 Task: Create a task  Data not being saved when expected , assign it to team member softage.8@softage.net in the project ZoomOut and update the status of the task to  Off Track , set the priority of the task to Medium.
Action: Mouse moved to (66, 57)
Screenshot: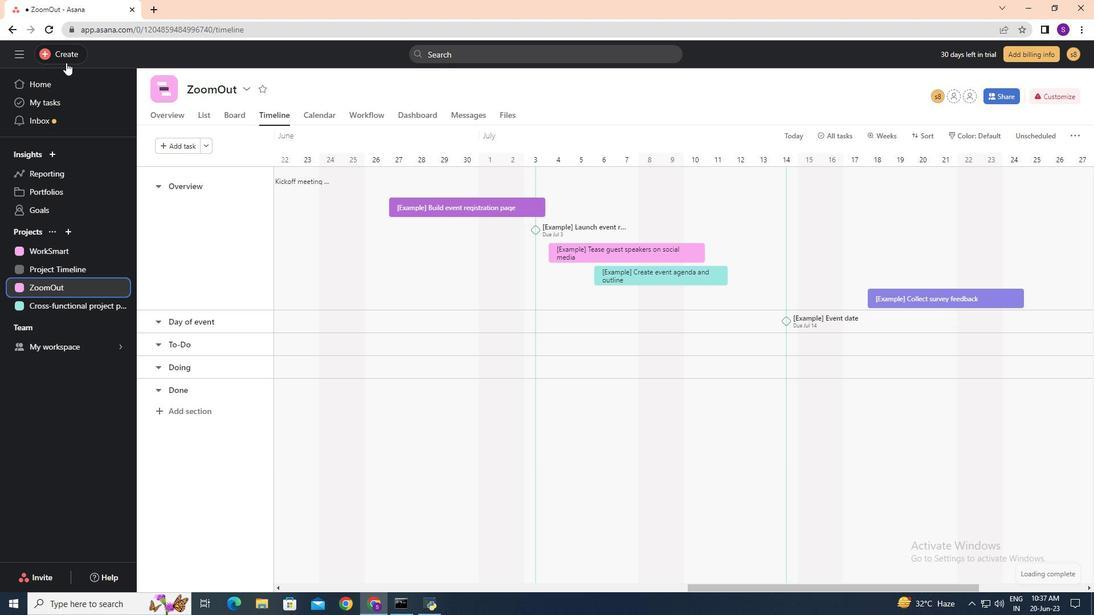 
Action: Mouse pressed left at (66, 57)
Screenshot: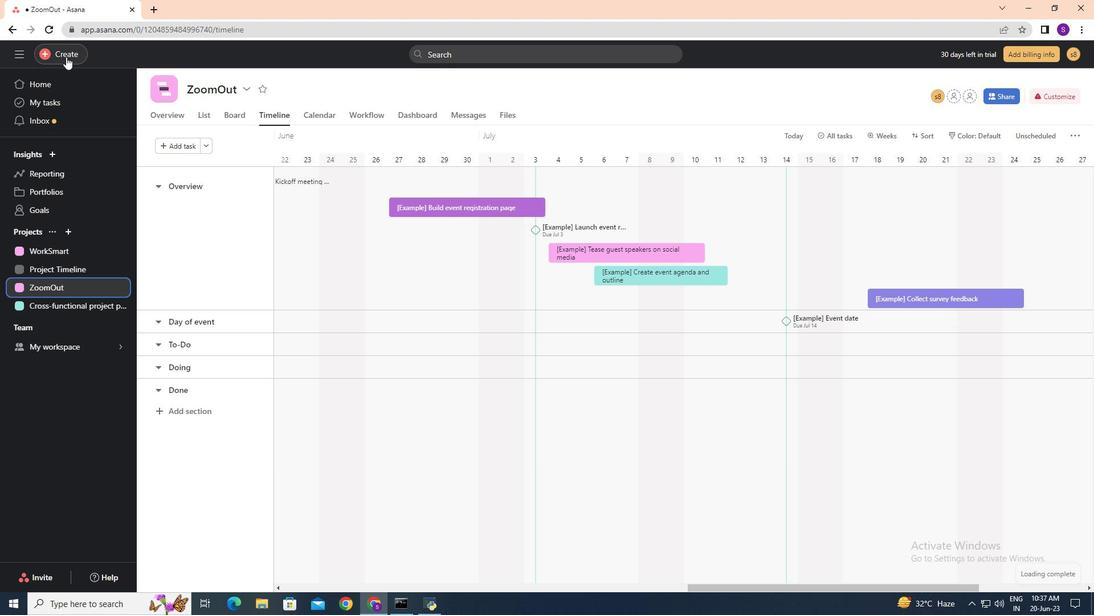 
Action: Mouse moved to (143, 58)
Screenshot: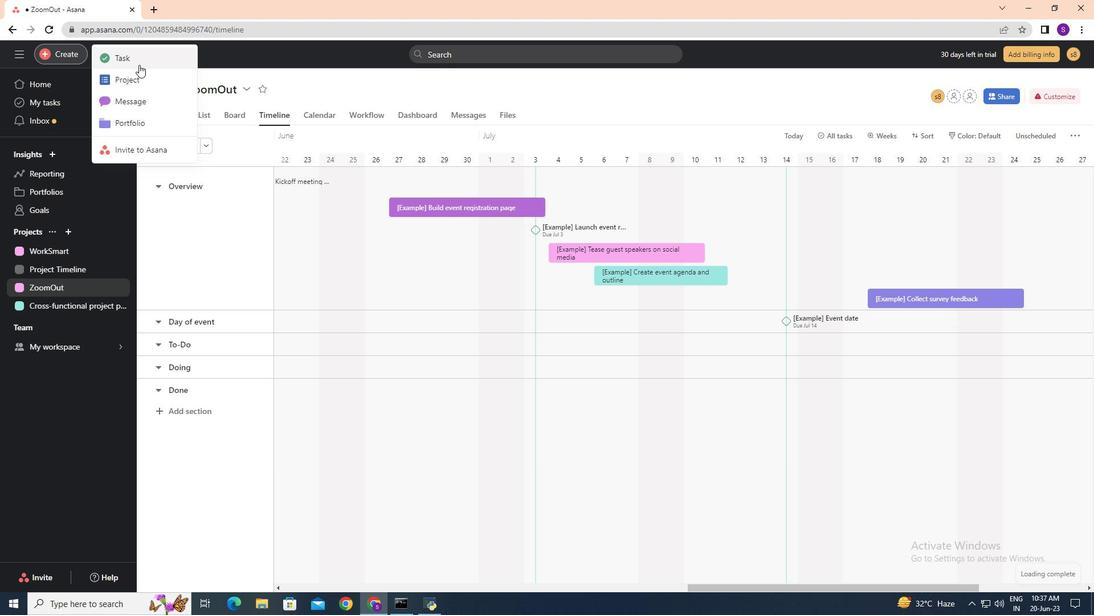 
Action: Mouse pressed left at (143, 58)
Screenshot: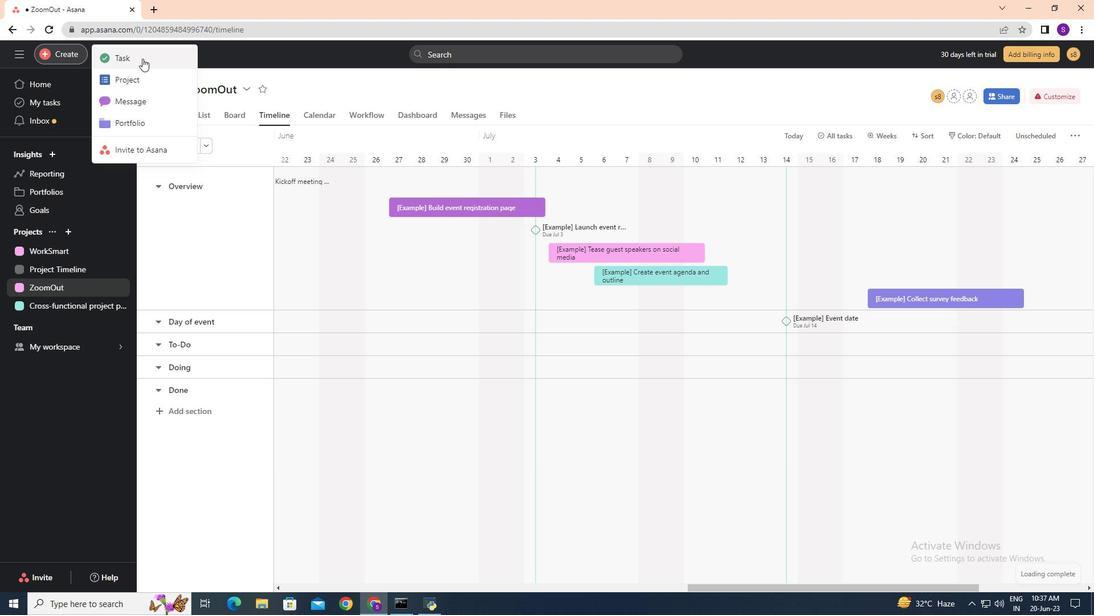 
Action: Key pressed <Key.shift><Key.shift><Key.shift><Key.shift>Data<Key.space>not<Key.space>being<Key.space>saved<Key.space>when<Key.space>expected<Key.space>
Screenshot: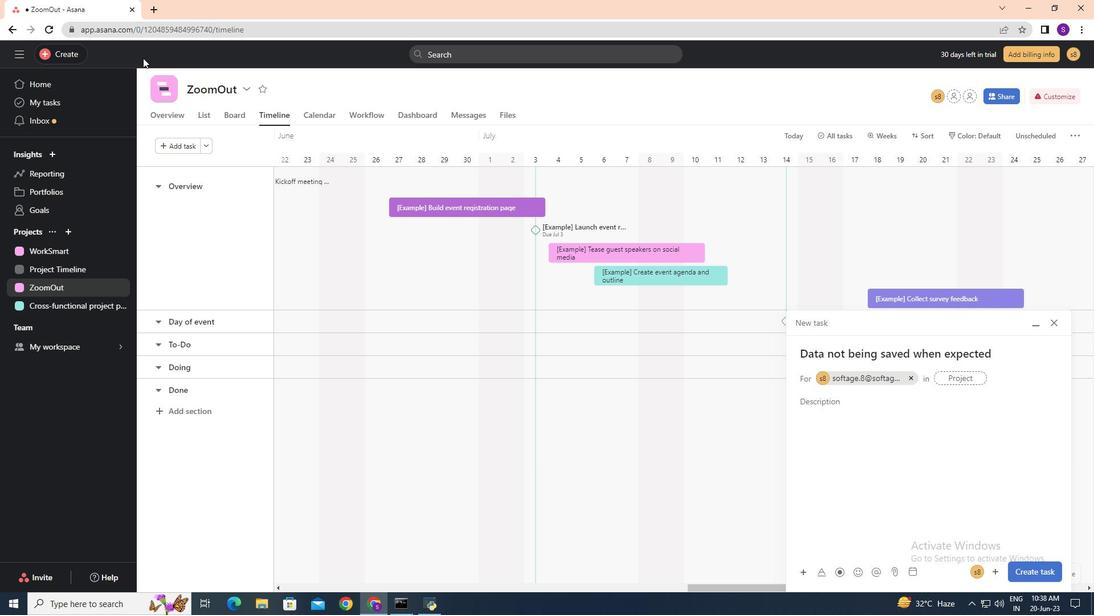 
Action: Mouse moved to (848, 380)
Screenshot: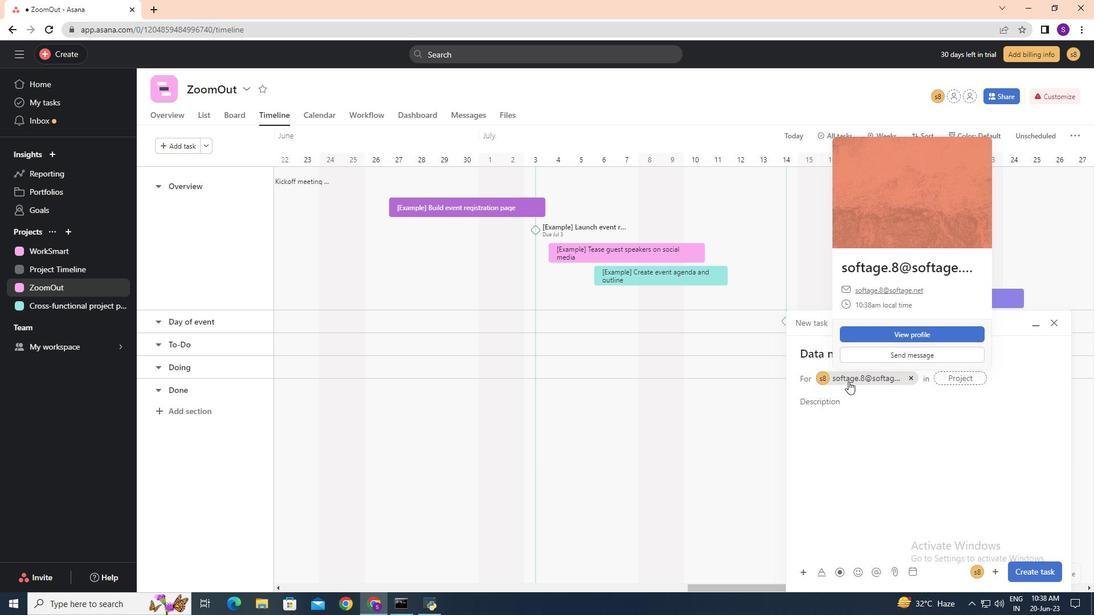 
Action: Mouse pressed left at (848, 380)
Screenshot: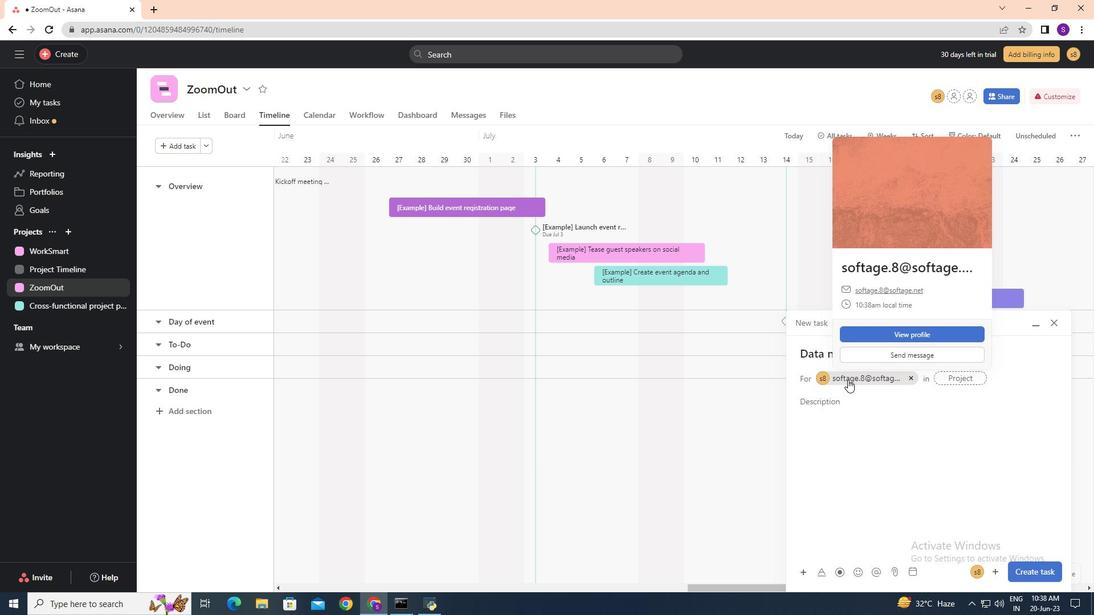 
Action: Mouse moved to (846, 378)
Screenshot: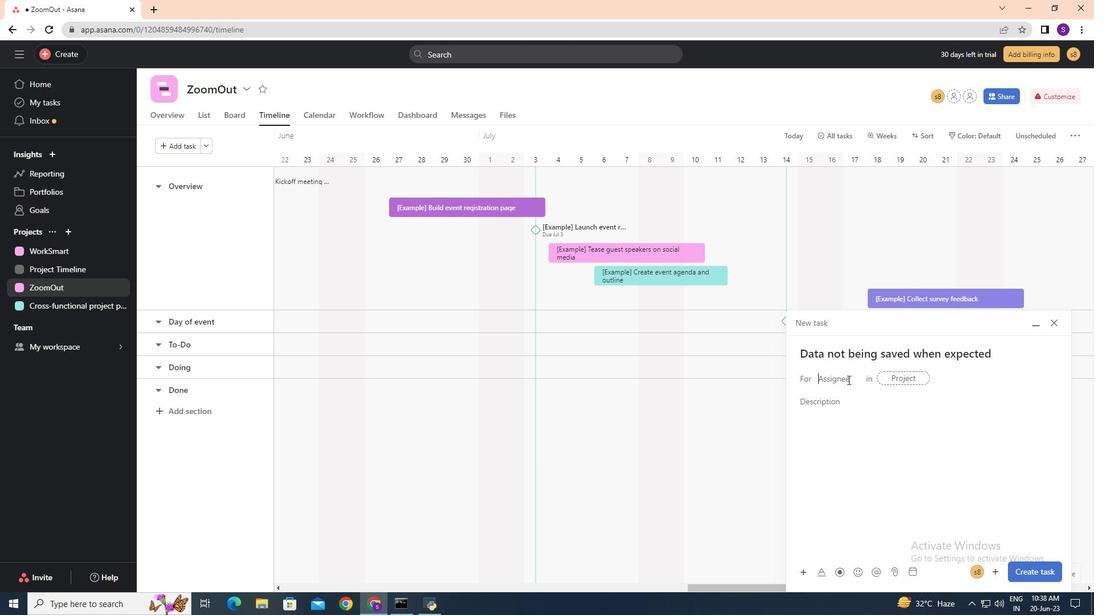 
Action: Key pressed softage.8<Key.shift>@softage.net
Screenshot: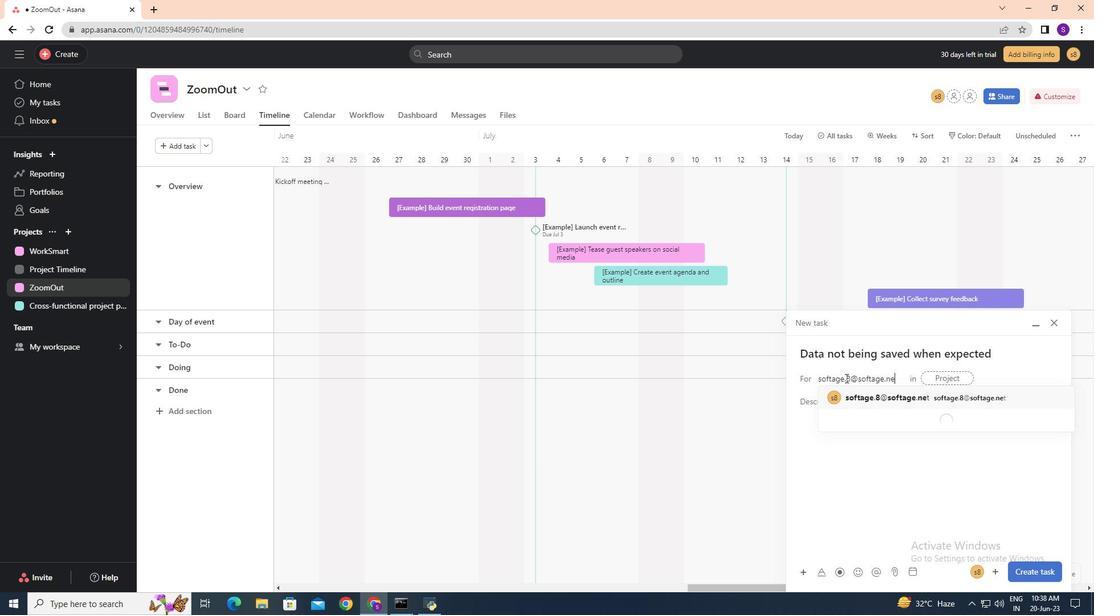 
Action: Mouse moved to (903, 397)
Screenshot: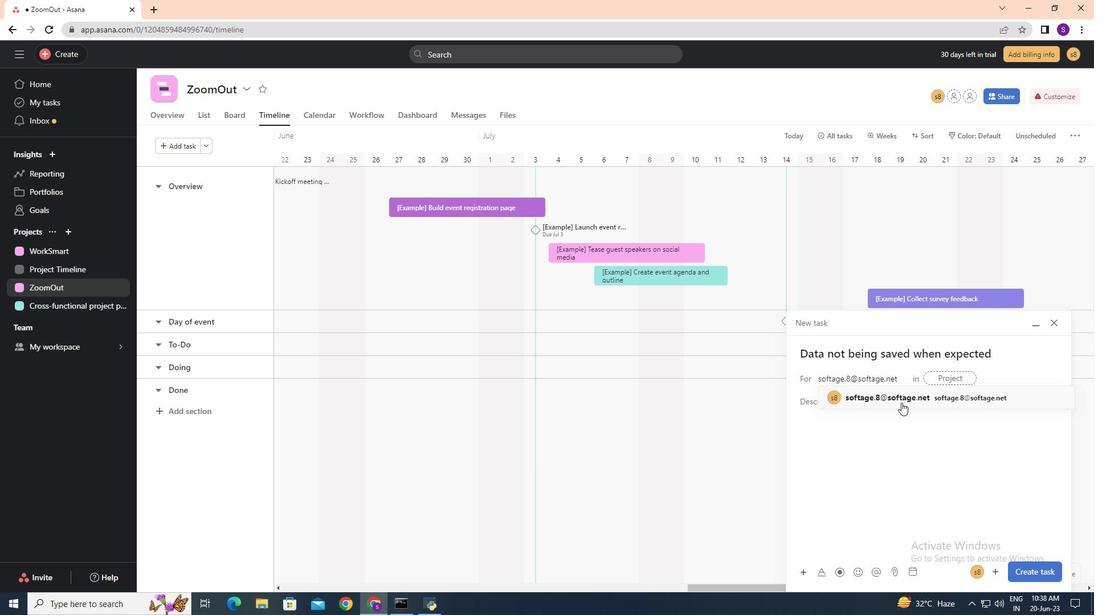 
Action: Mouse pressed left at (903, 397)
Screenshot: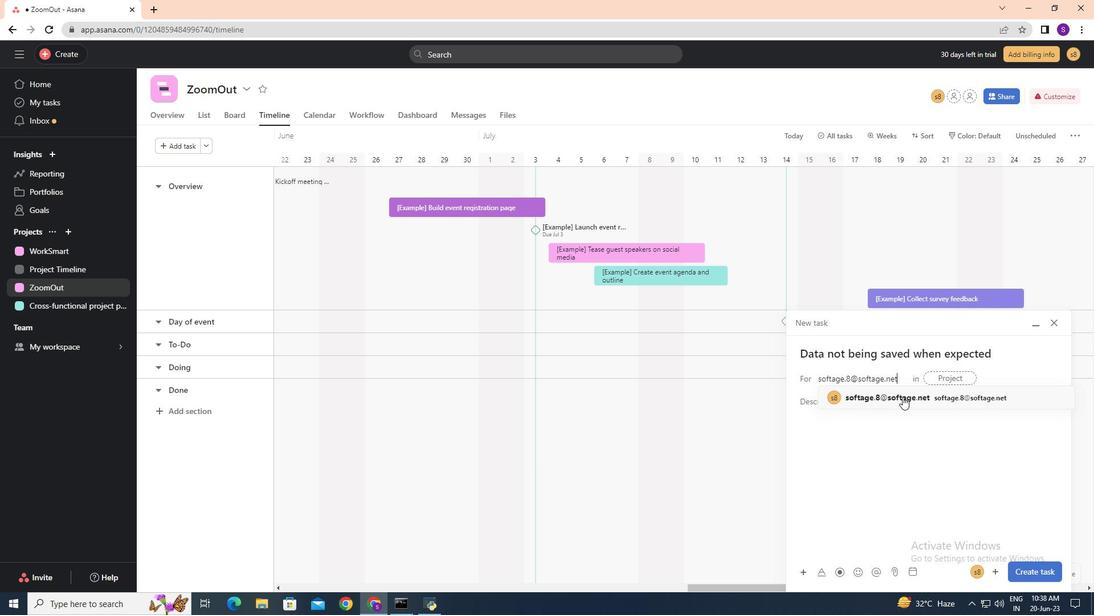 
Action: Mouse moved to (874, 397)
Screenshot: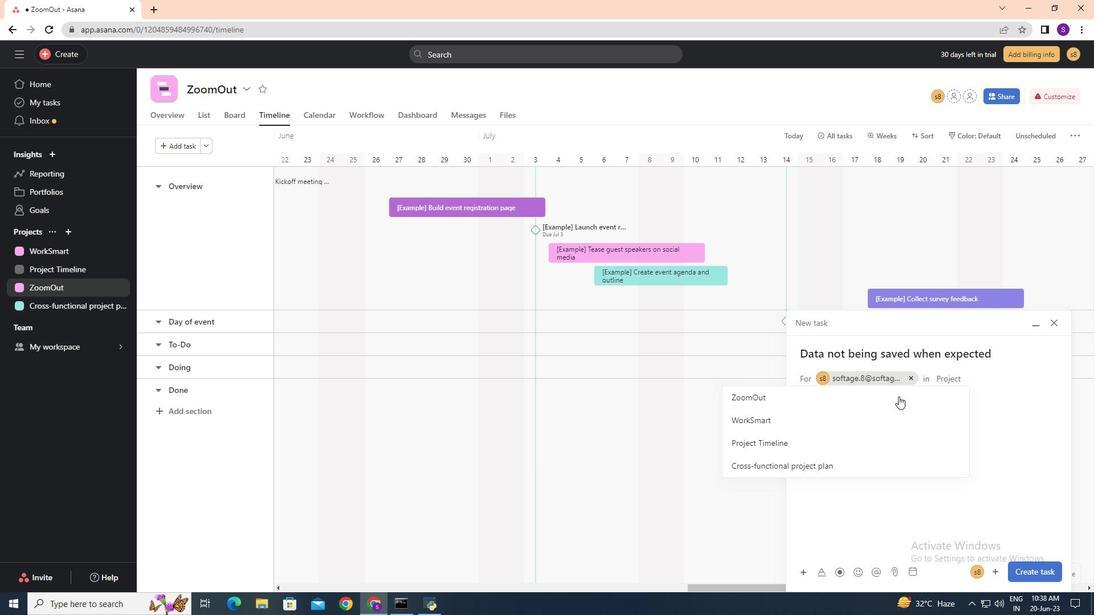 
Action: Mouse pressed left at (874, 397)
Screenshot: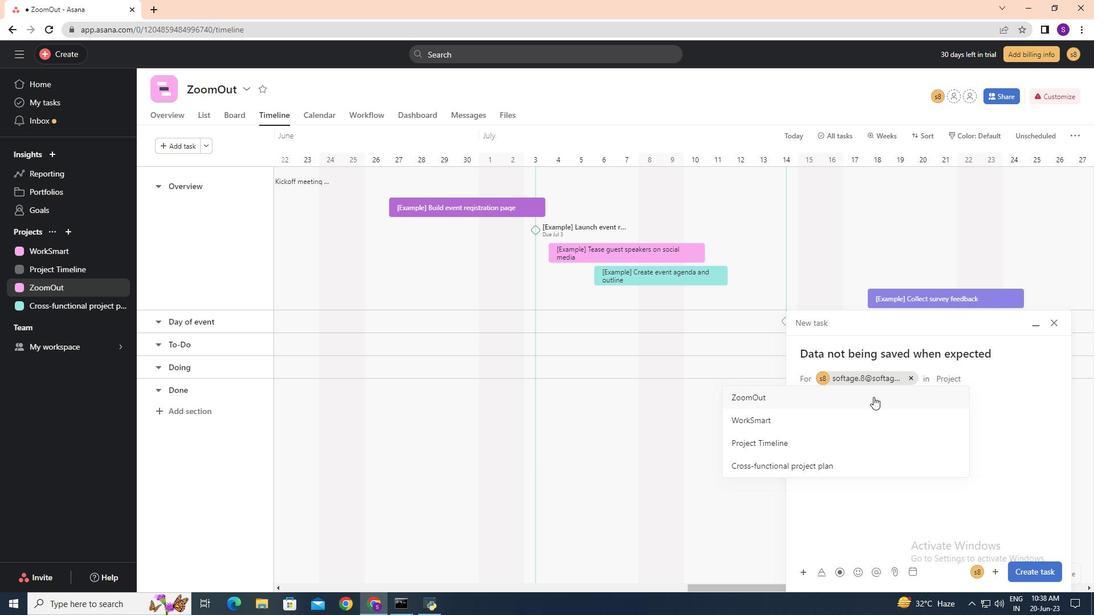 
Action: Mouse moved to (922, 475)
Screenshot: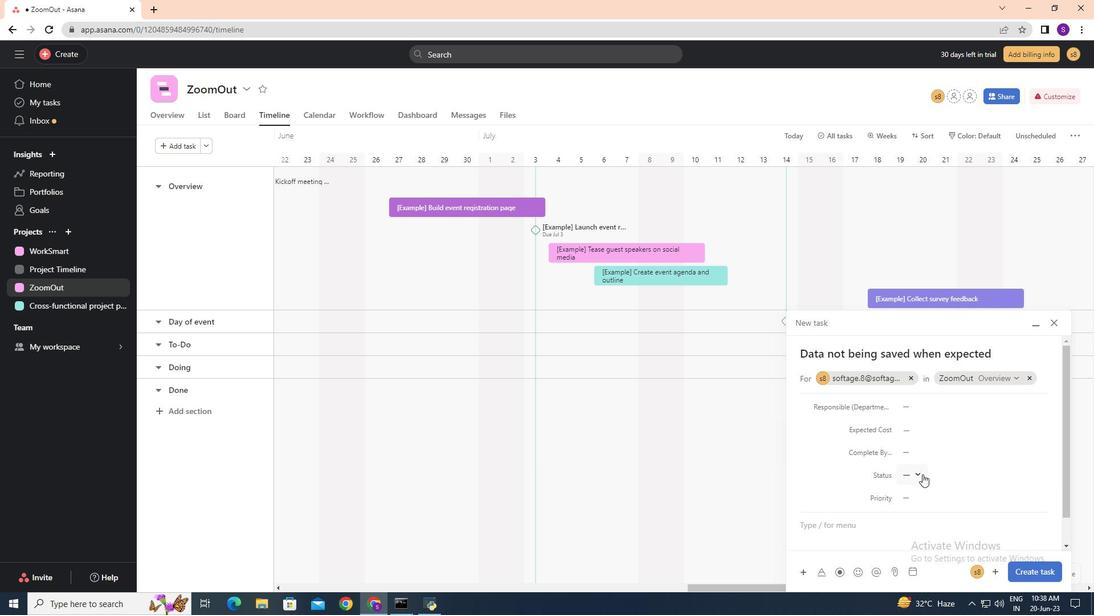 
Action: Mouse pressed left at (922, 475)
Screenshot: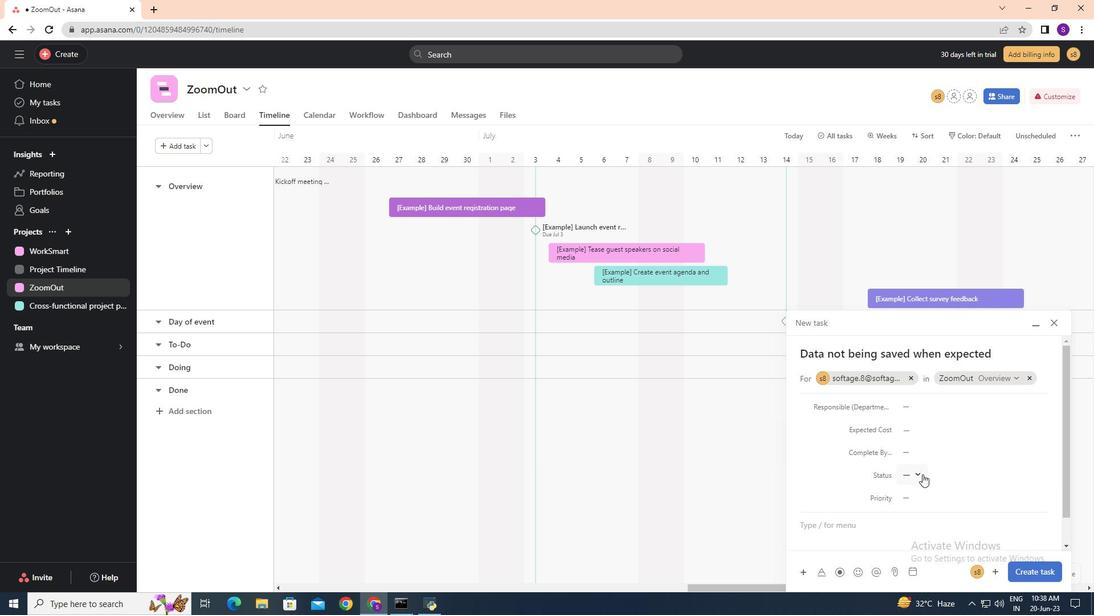 
Action: Mouse moved to (938, 518)
Screenshot: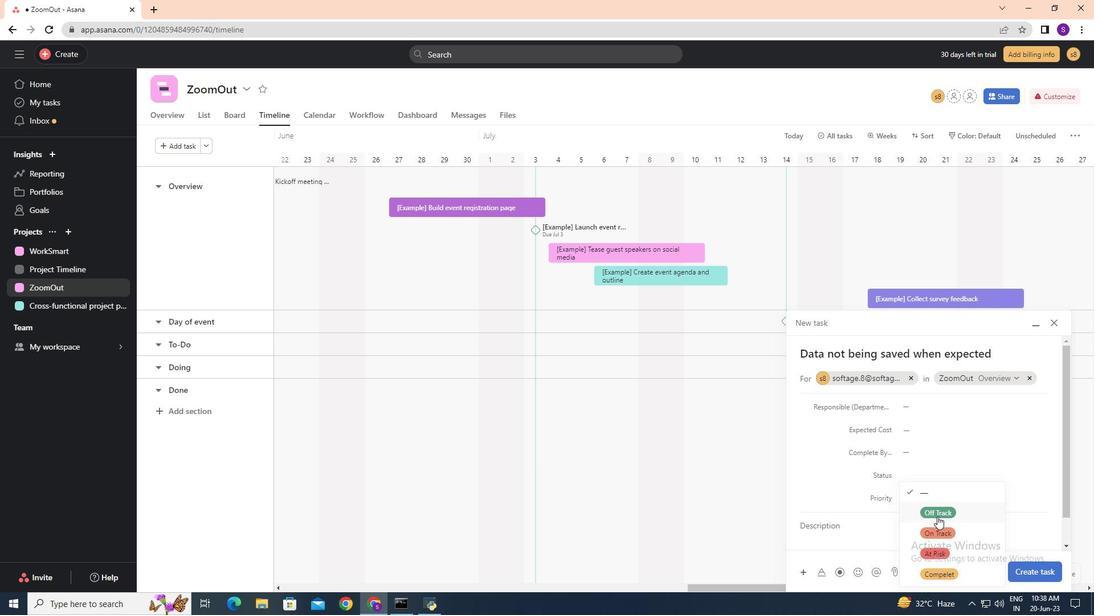 
Action: Mouse scrolled (938, 518) with delta (0, 0)
Screenshot: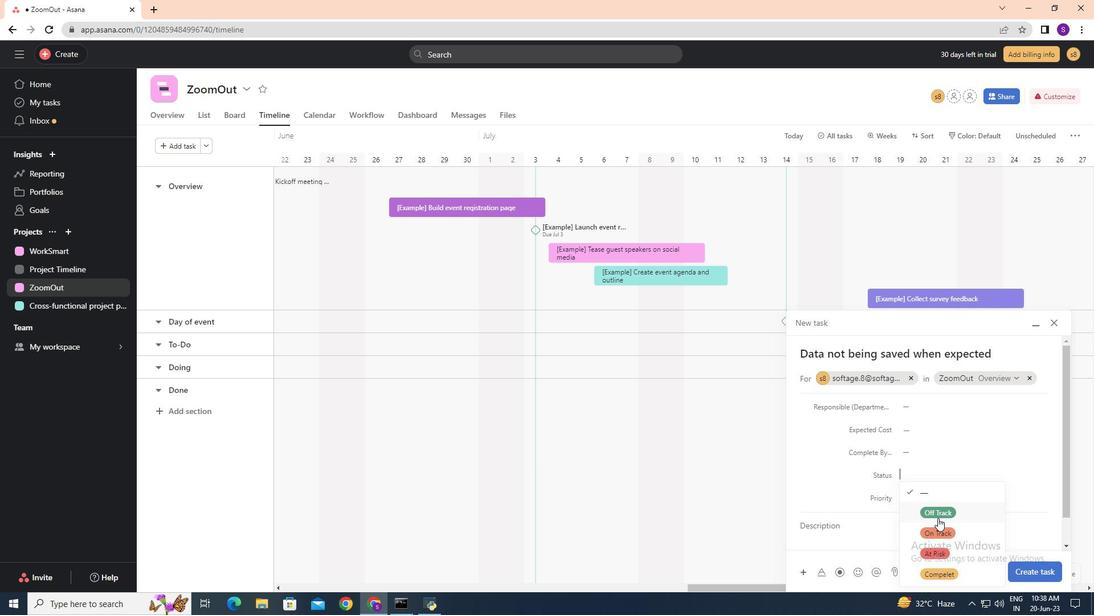 
Action: Mouse moved to (938, 511)
Screenshot: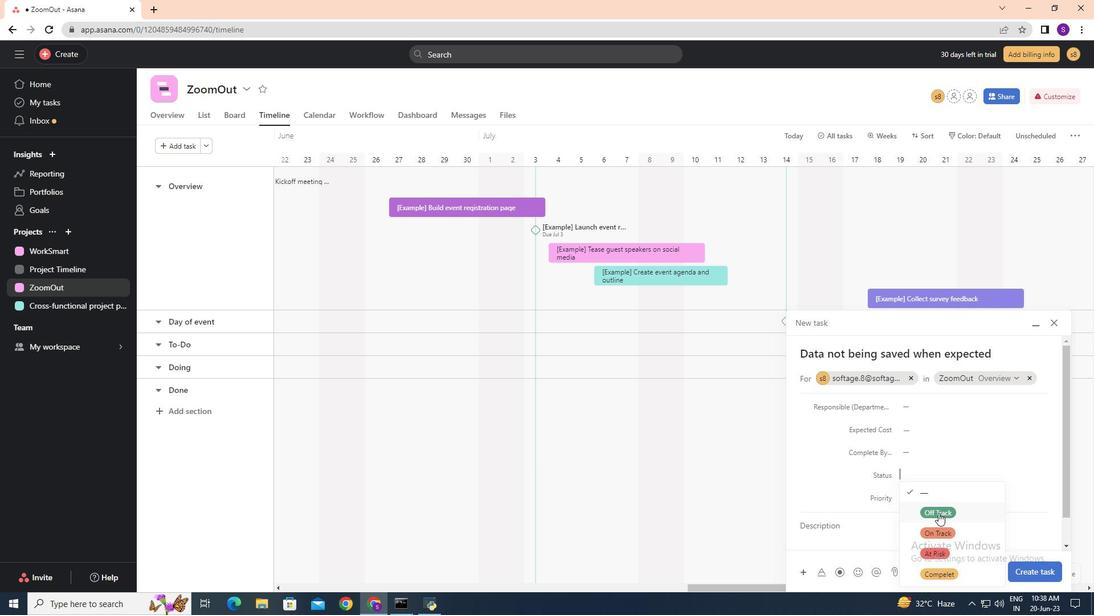 
Action: Mouse pressed left at (938, 511)
Screenshot: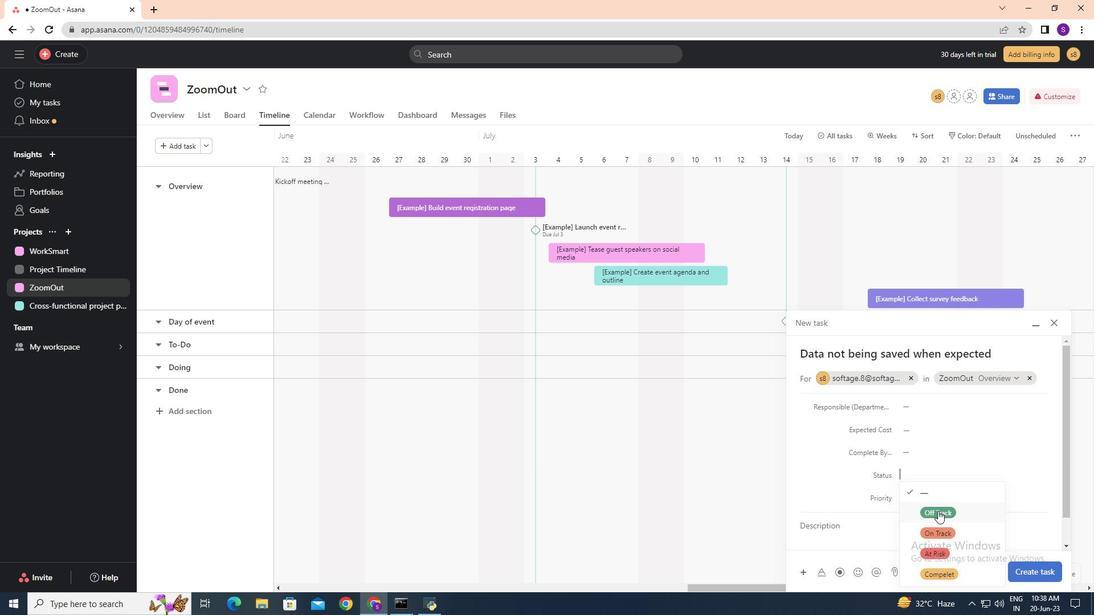 
Action: Mouse moved to (920, 497)
Screenshot: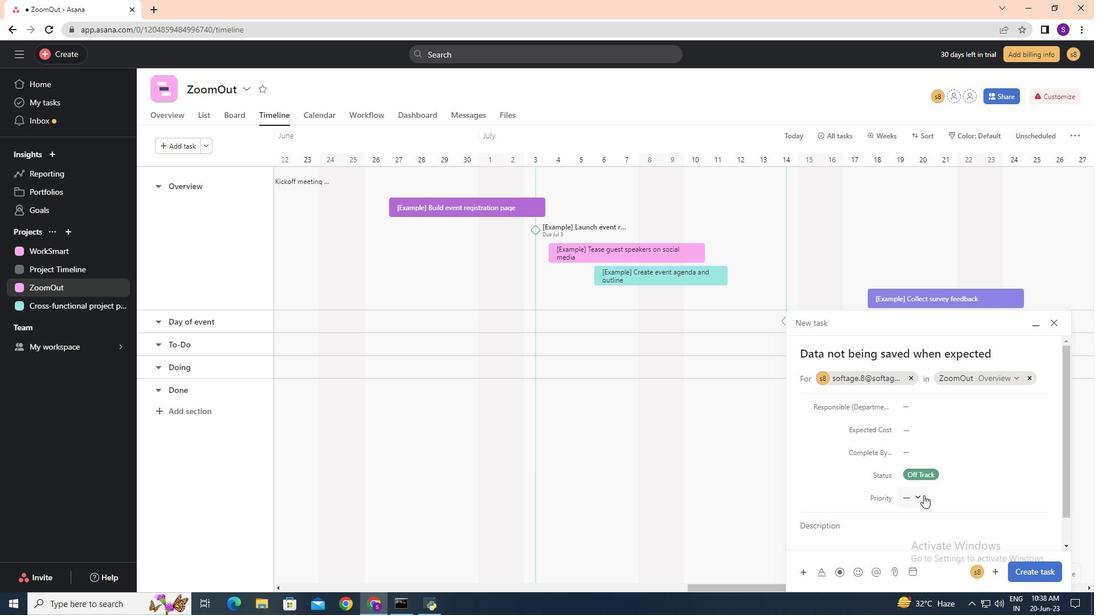 
Action: Mouse pressed left at (920, 497)
Screenshot: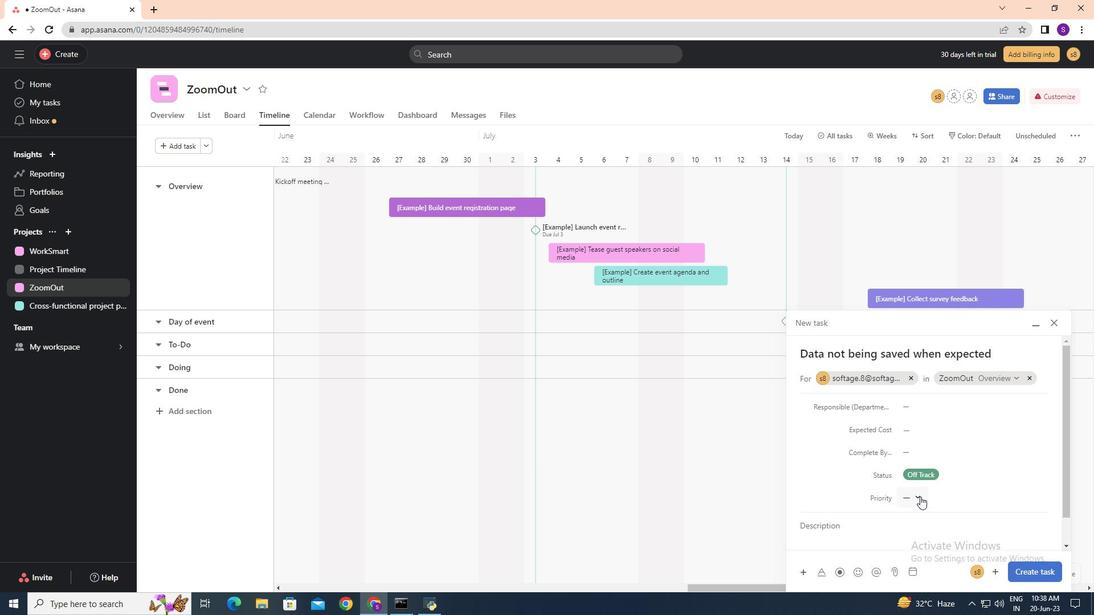 
Action: Mouse moved to (933, 559)
Screenshot: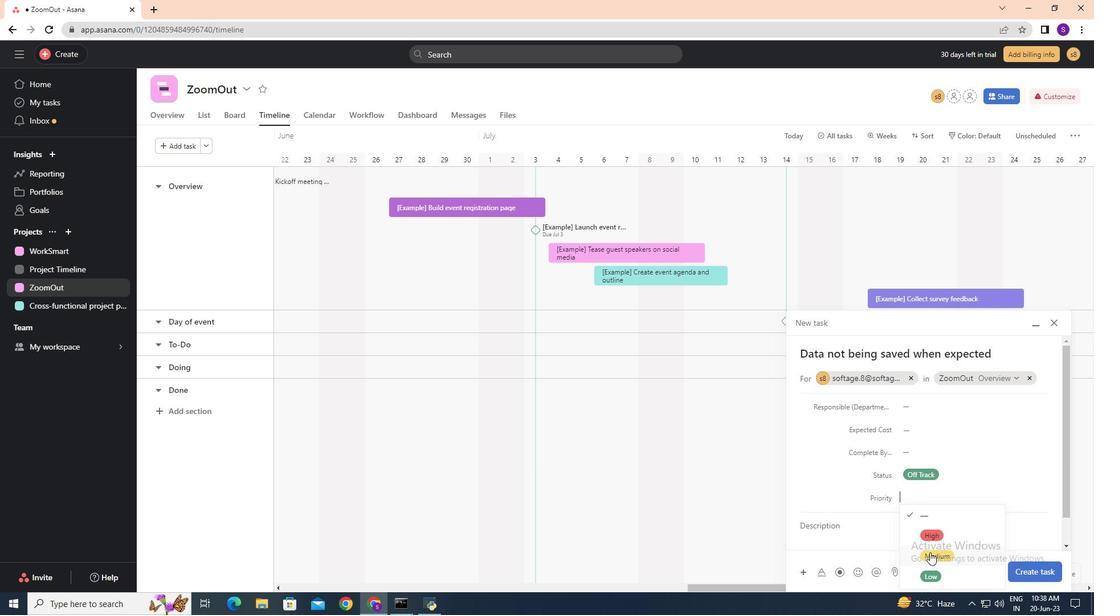 
Action: Mouse pressed left at (933, 559)
Screenshot: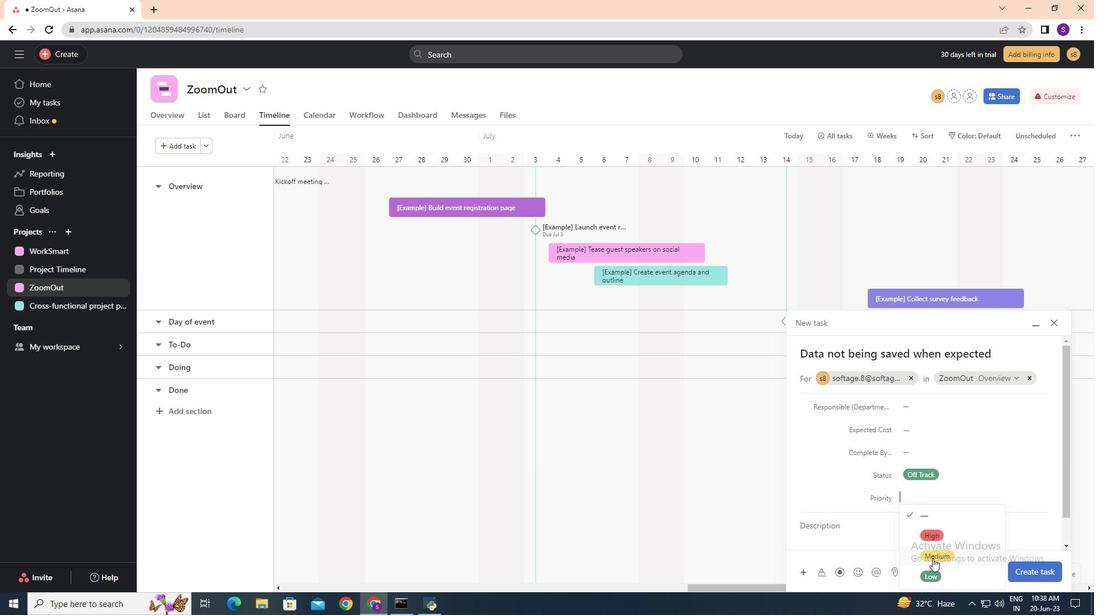 
Action: Mouse moved to (1019, 566)
Screenshot: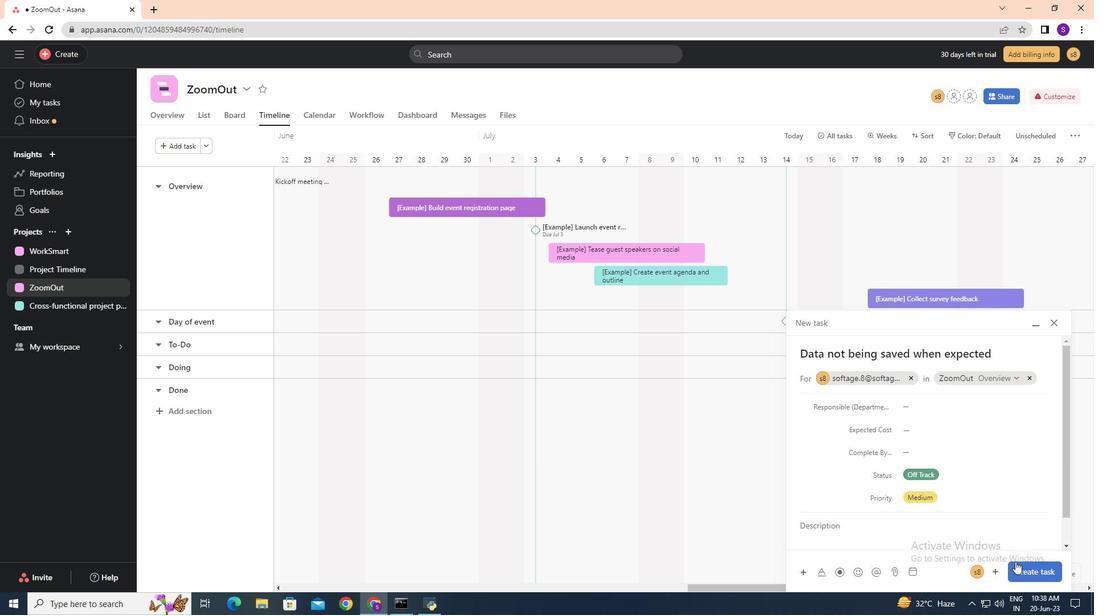 
Action: Mouse pressed left at (1019, 566)
Screenshot: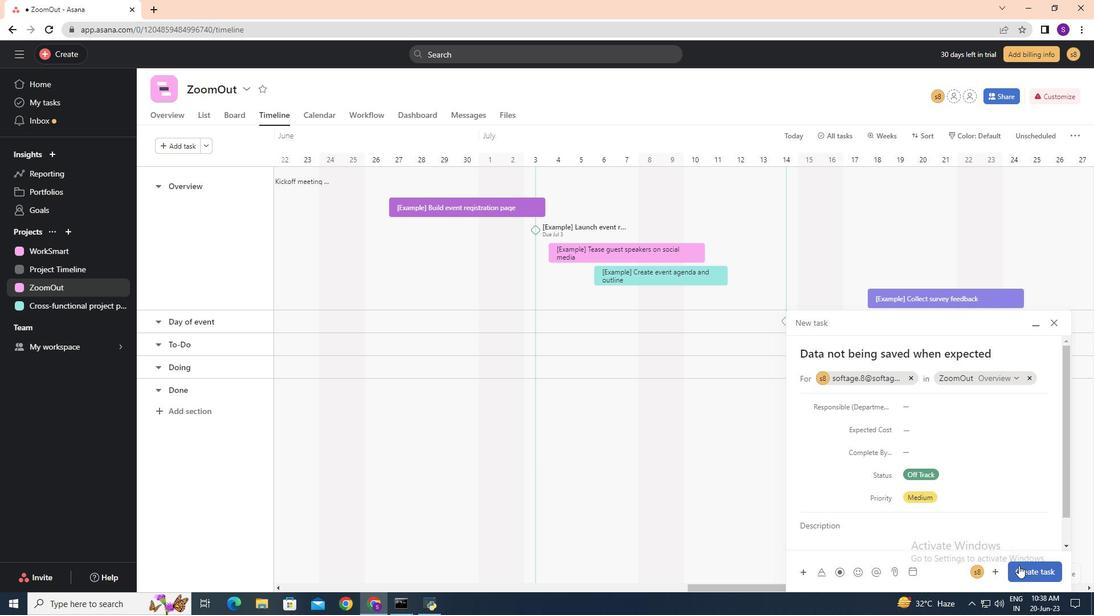 
